 Task: Add Sukin Hydrating Body Lotion Original Scent to the cart.
Action: Mouse moved to (913, 352)
Screenshot: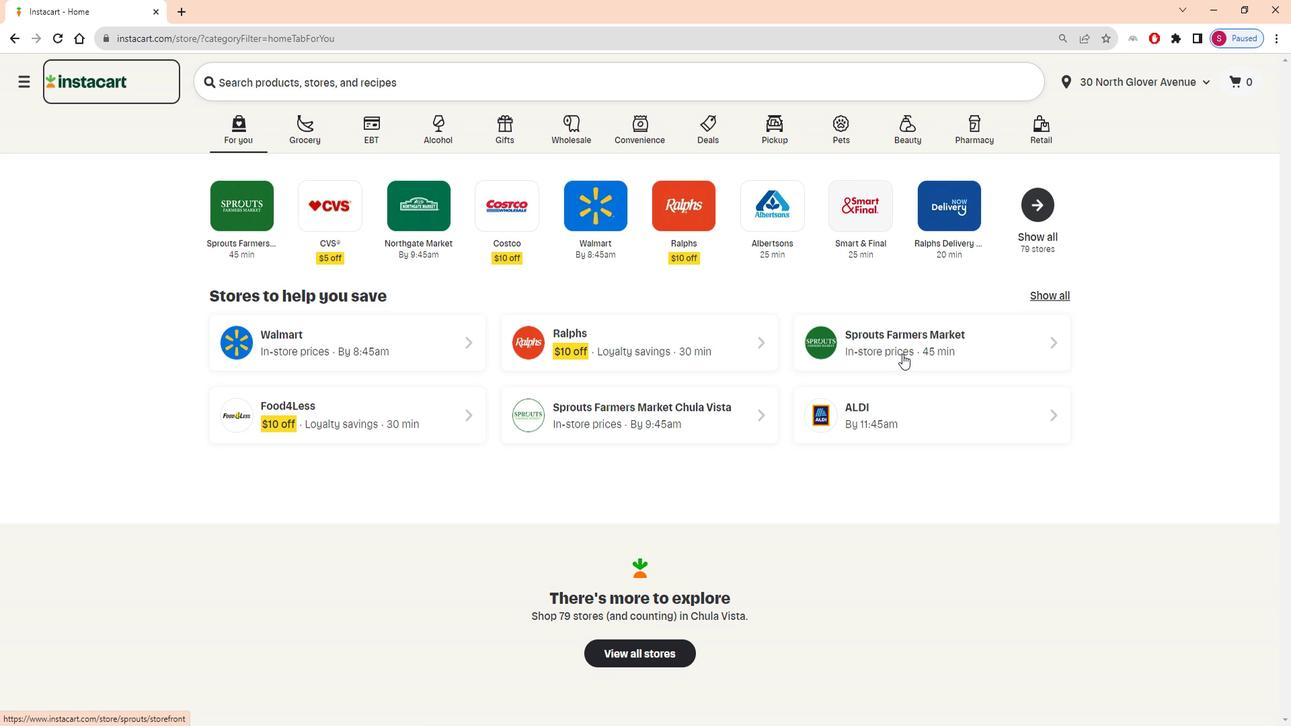 
Action: Mouse pressed left at (913, 352)
Screenshot: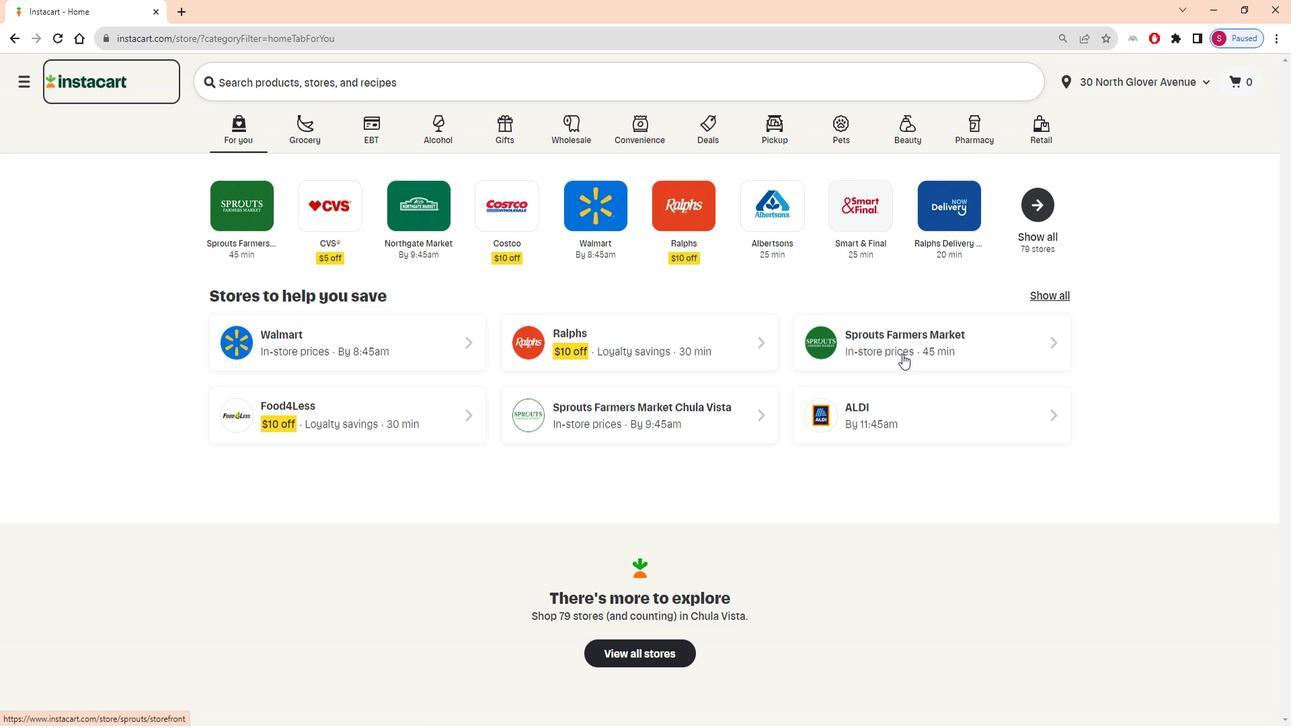 
Action: Mouse moved to (44, 459)
Screenshot: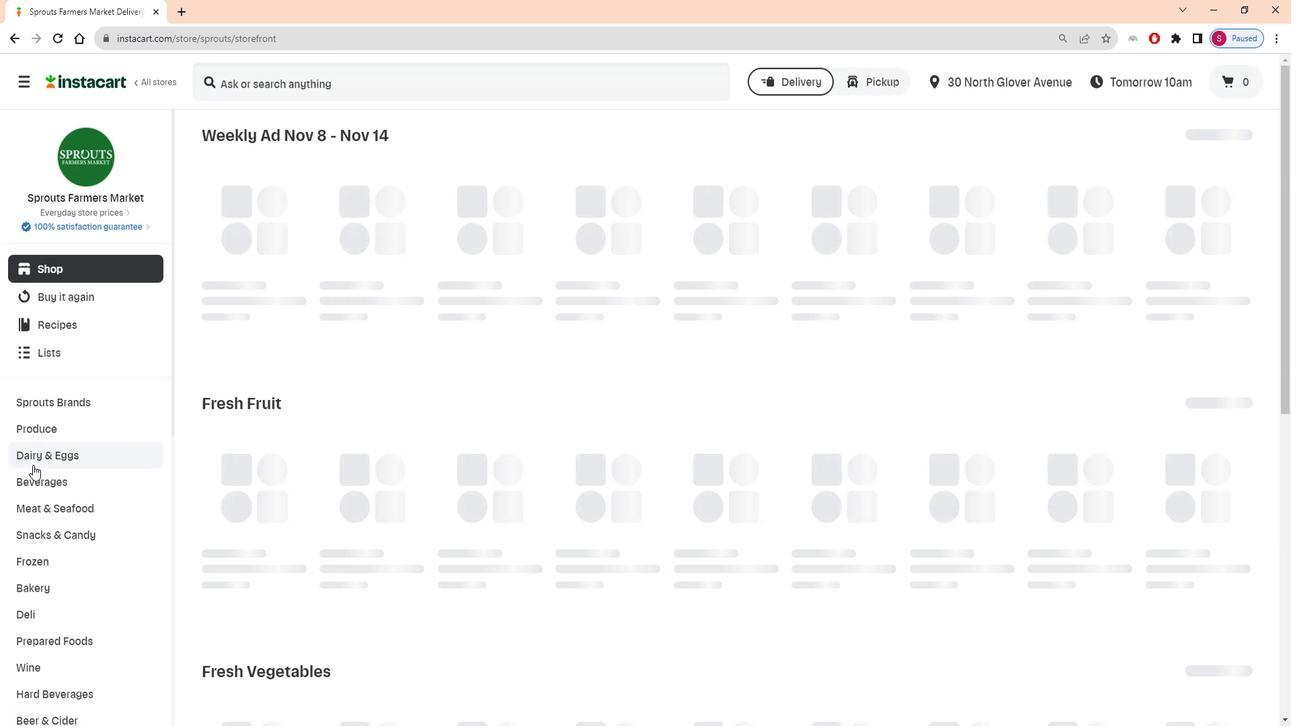 
Action: Mouse scrolled (44, 458) with delta (0, 0)
Screenshot: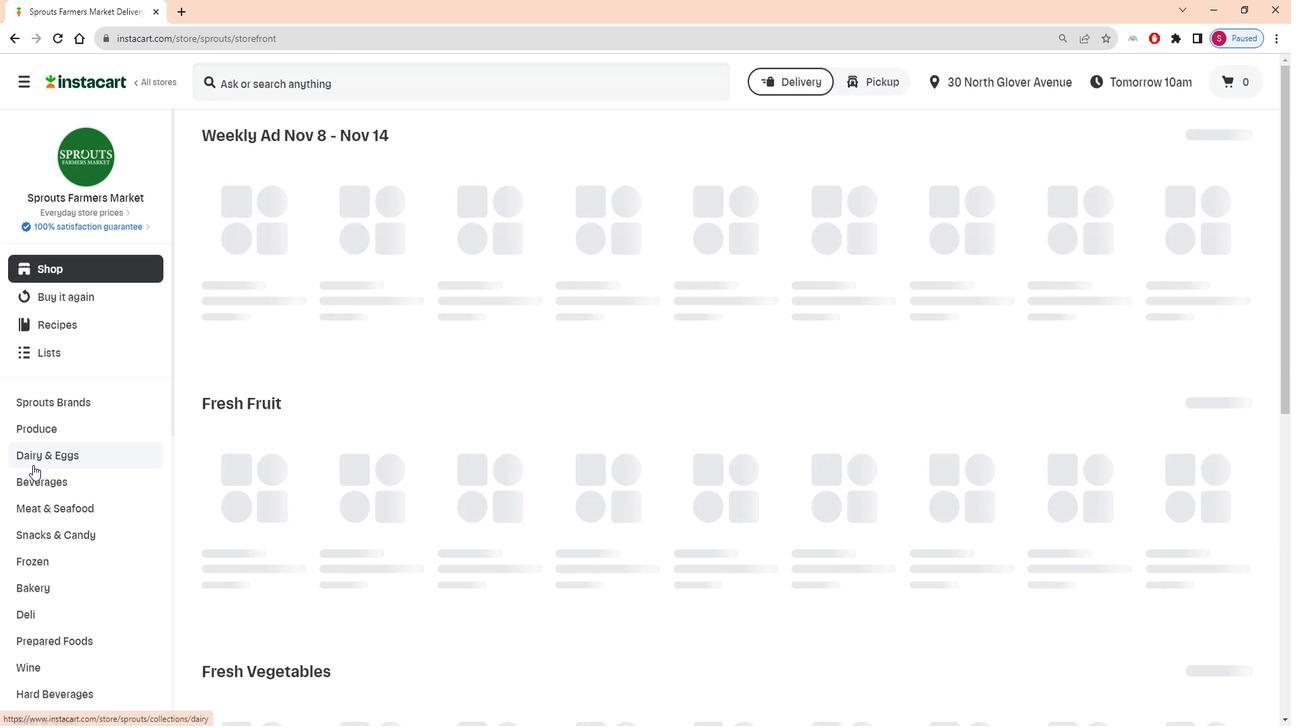 
Action: Mouse moved to (44, 459)
Screenshot: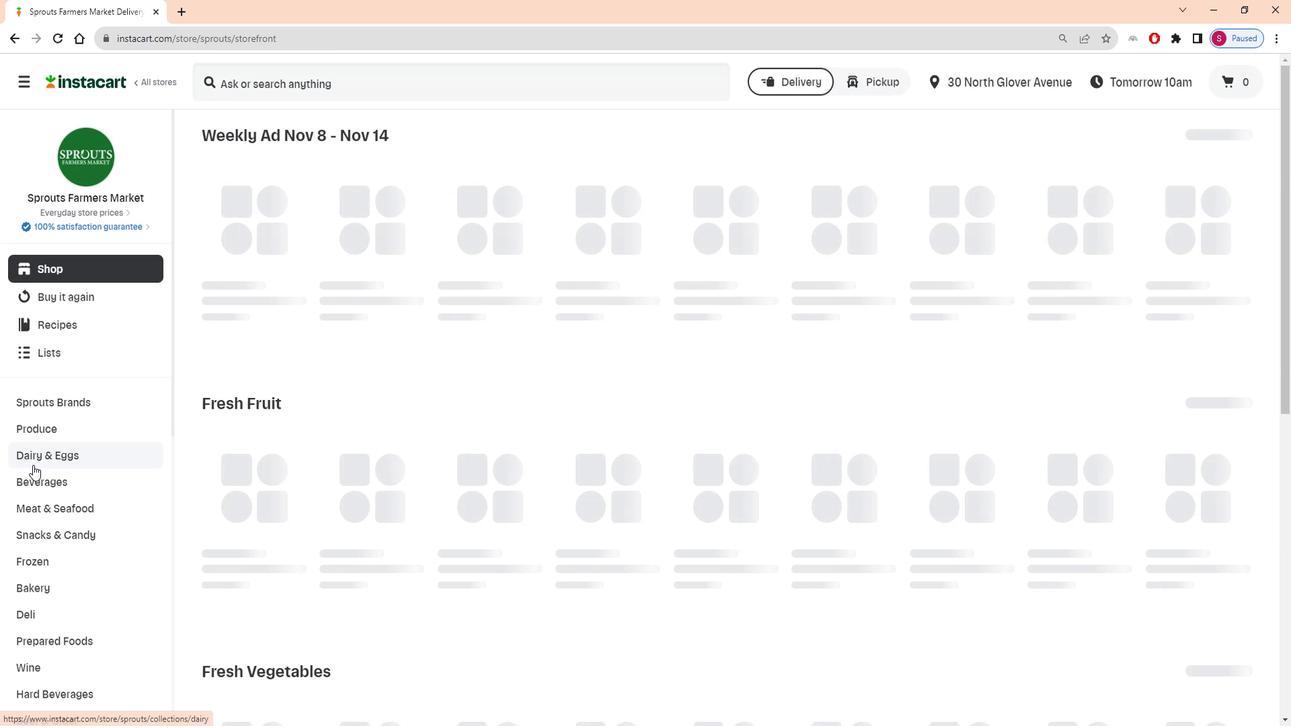 
Action: Mouse scrolled (44, 458) with delta (0, 0)
Screenshot: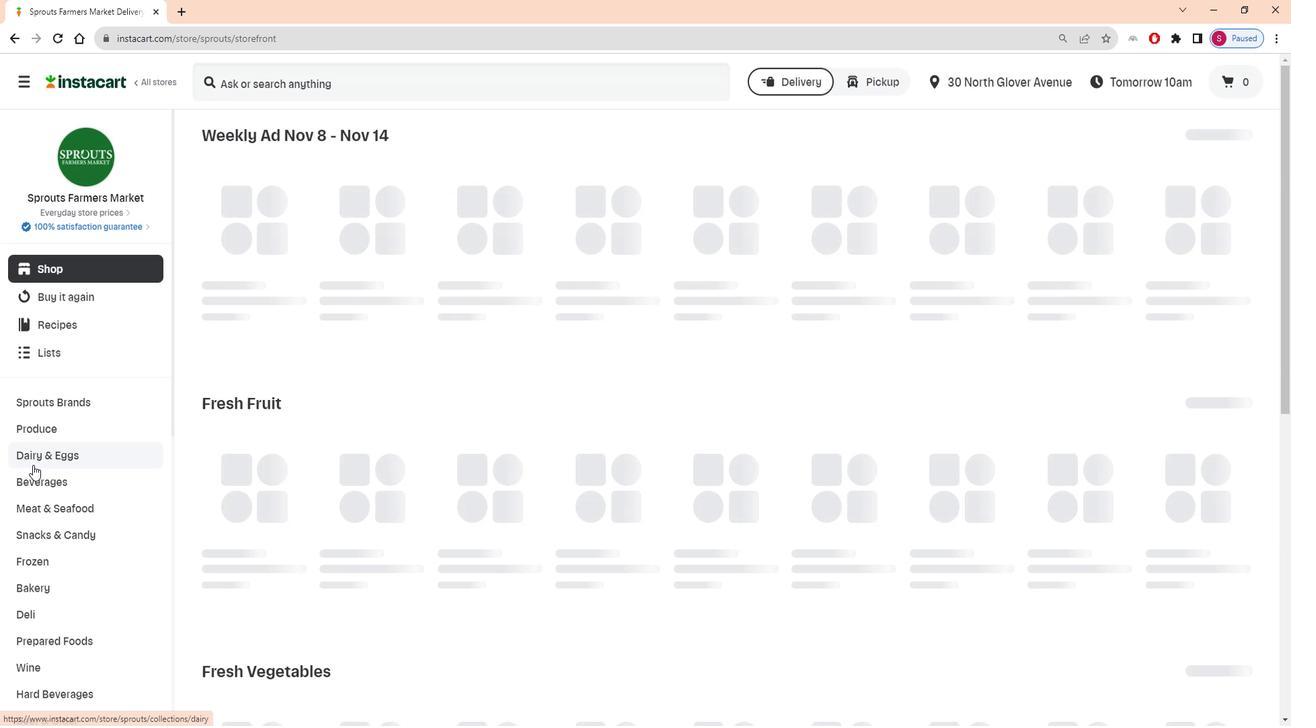 
Action: Mouse scrolled (44, 458) with delta (0, 0)
Screenshot: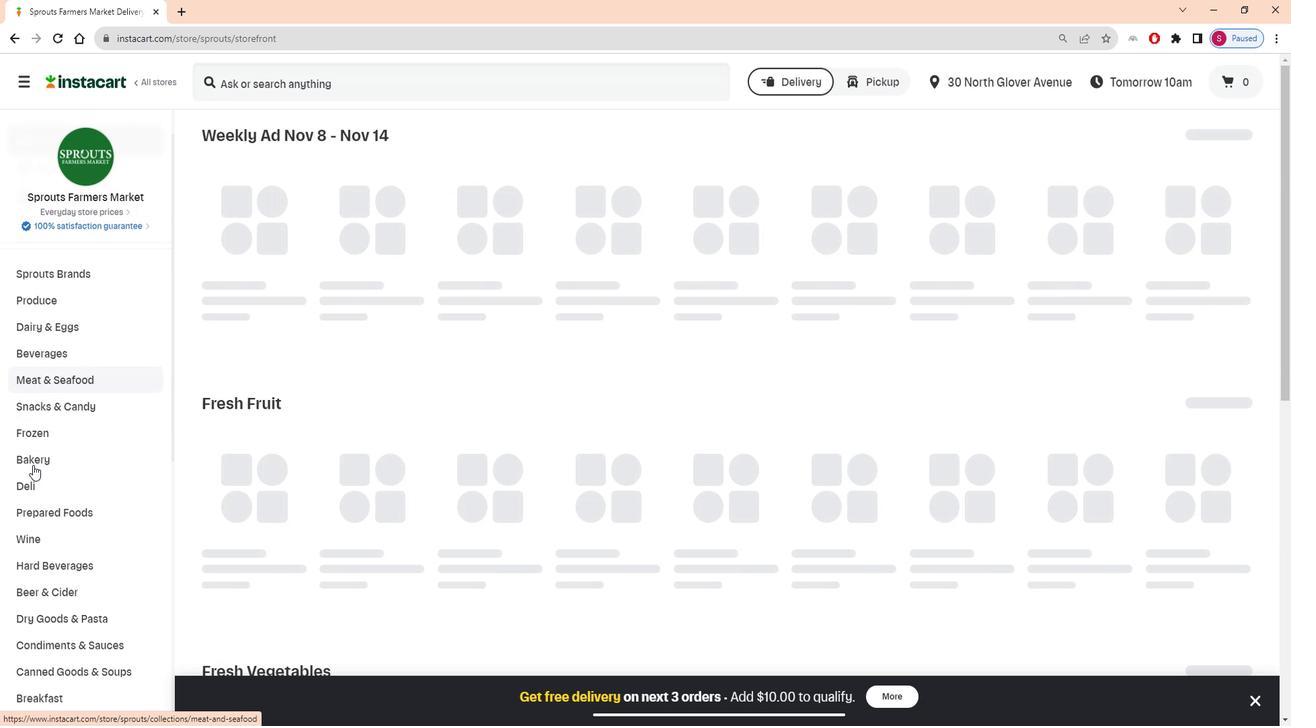 
Action: Mouse moved to (56, 459)
Screenshot: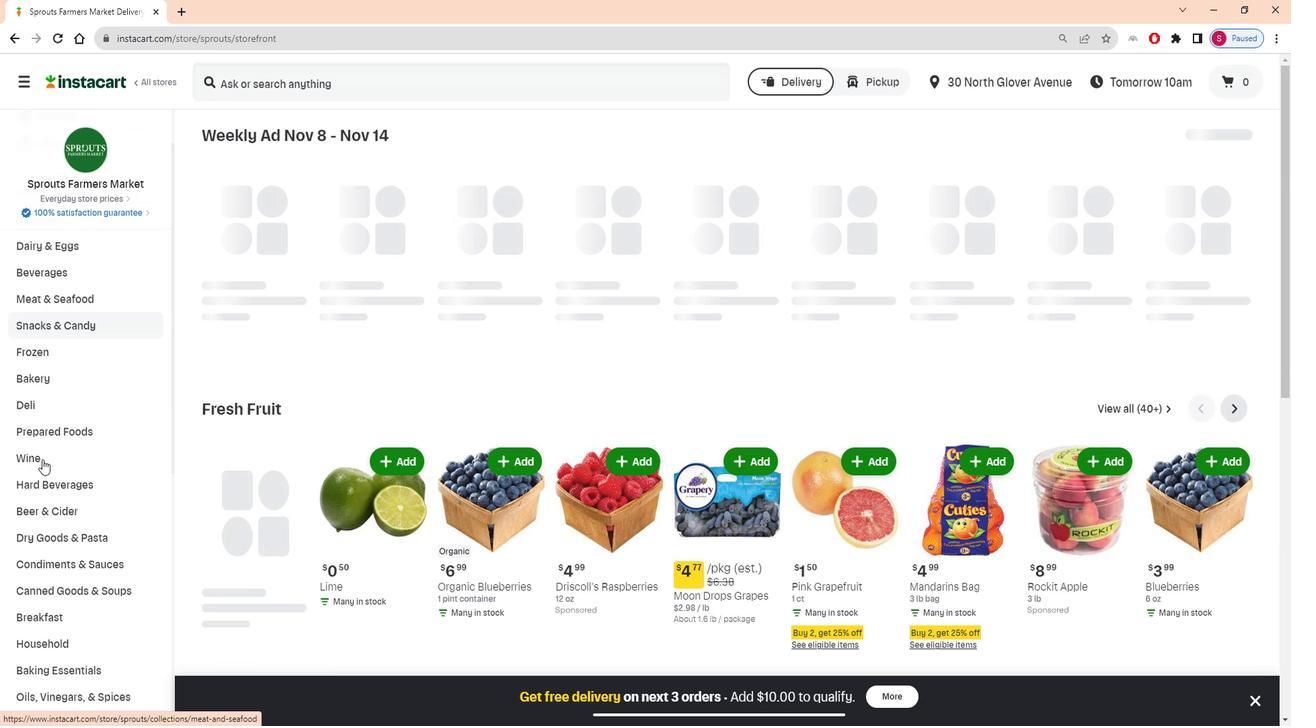 
Action: Mouse scrolled (56, 458) with delta (0, 0)
Screenshot: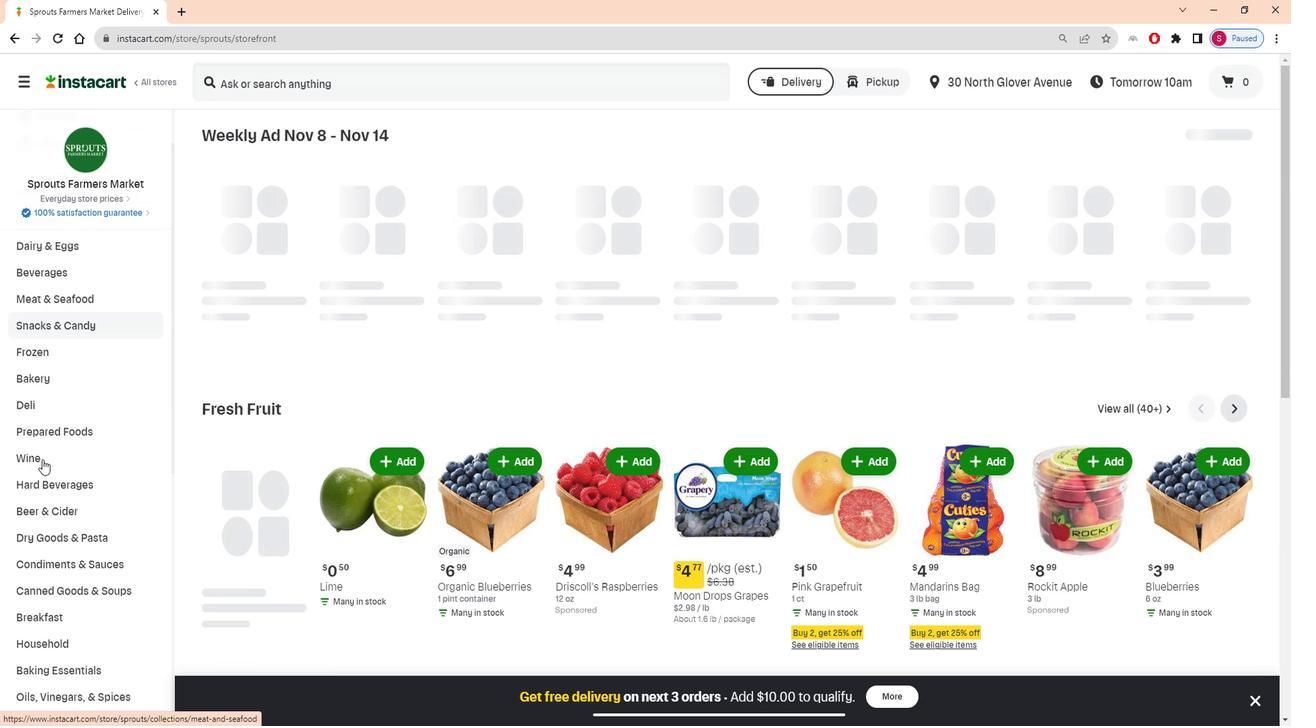 
Action: Mouse moved to (56, 467)
Screenshot: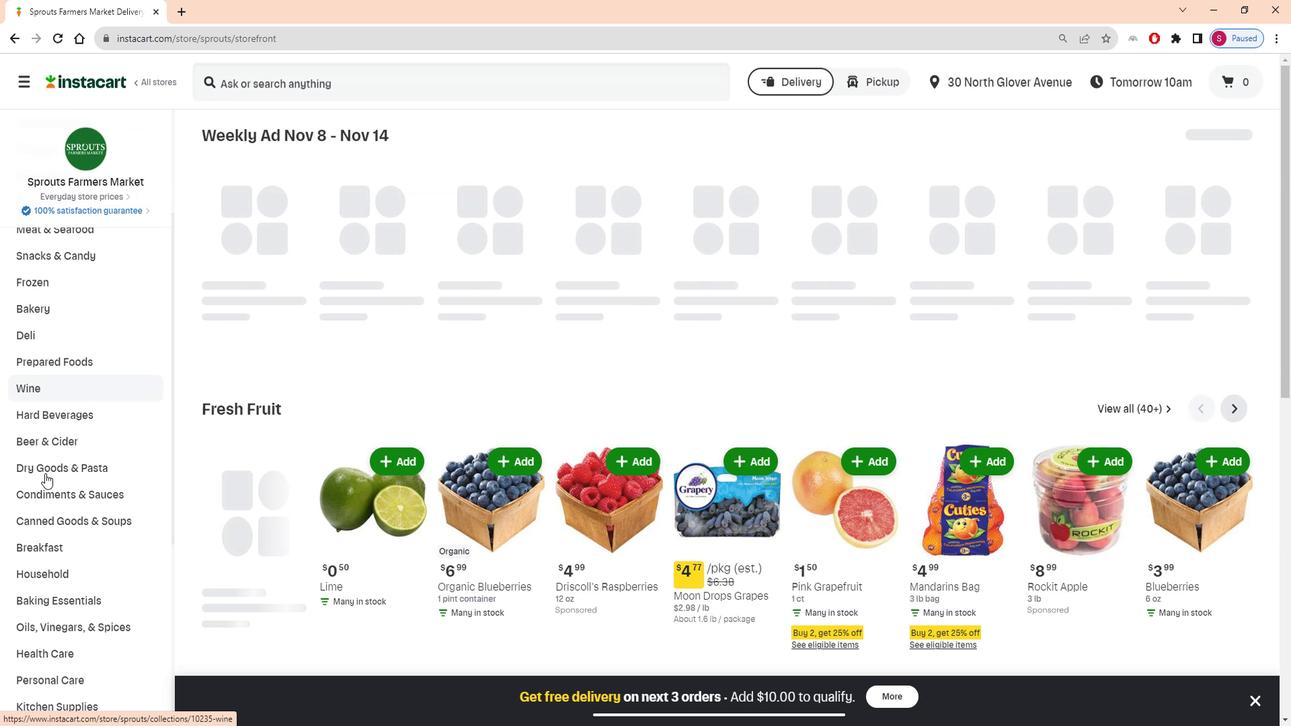
Action: Mouse scrolled (56, 466) with delta (0, 0)
Screenshot: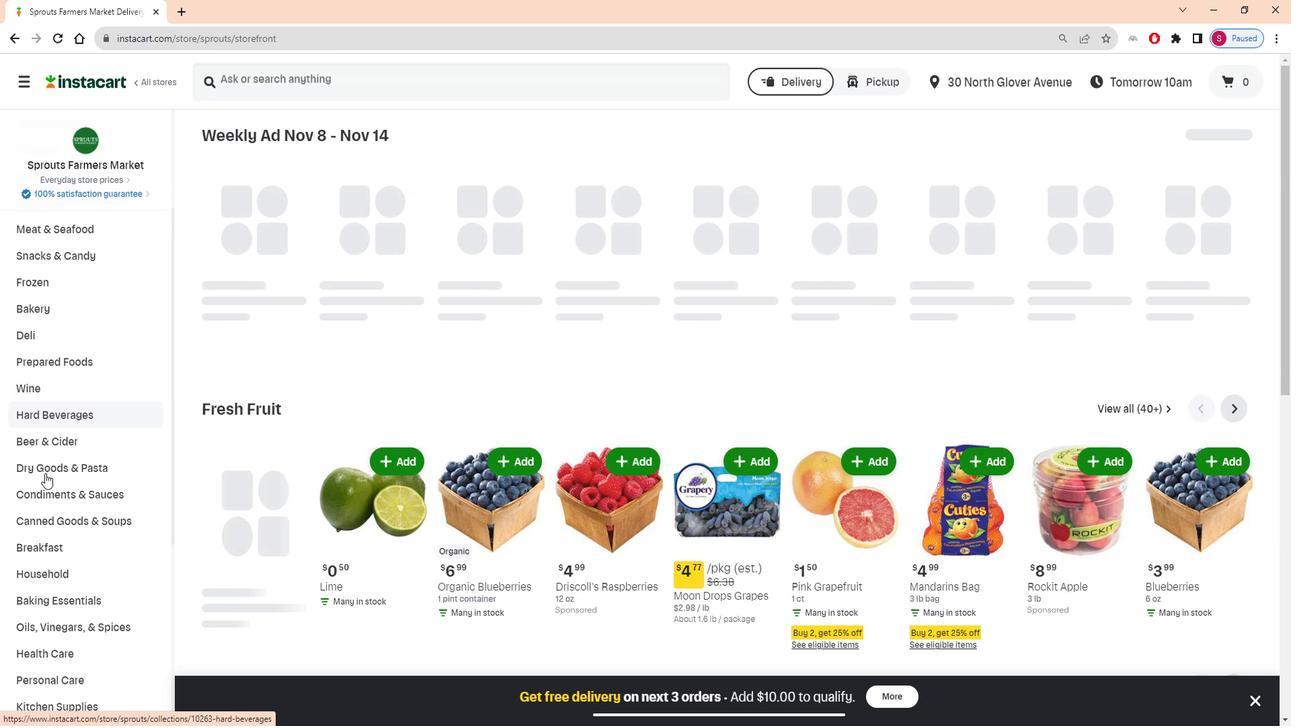 
Action: Mouse scrolled (56, 466) with delta (0, 0)
Screenshot: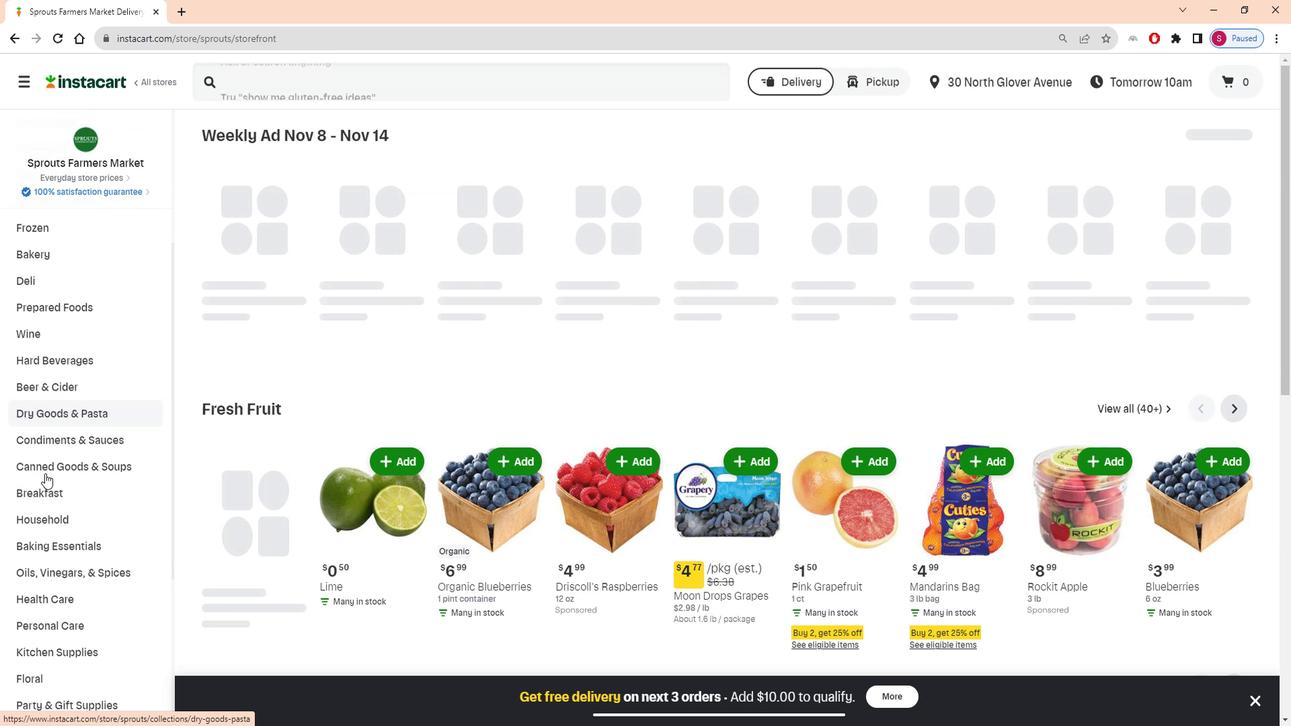 
Action: Mouse moved to (77, 529)
Screenshot: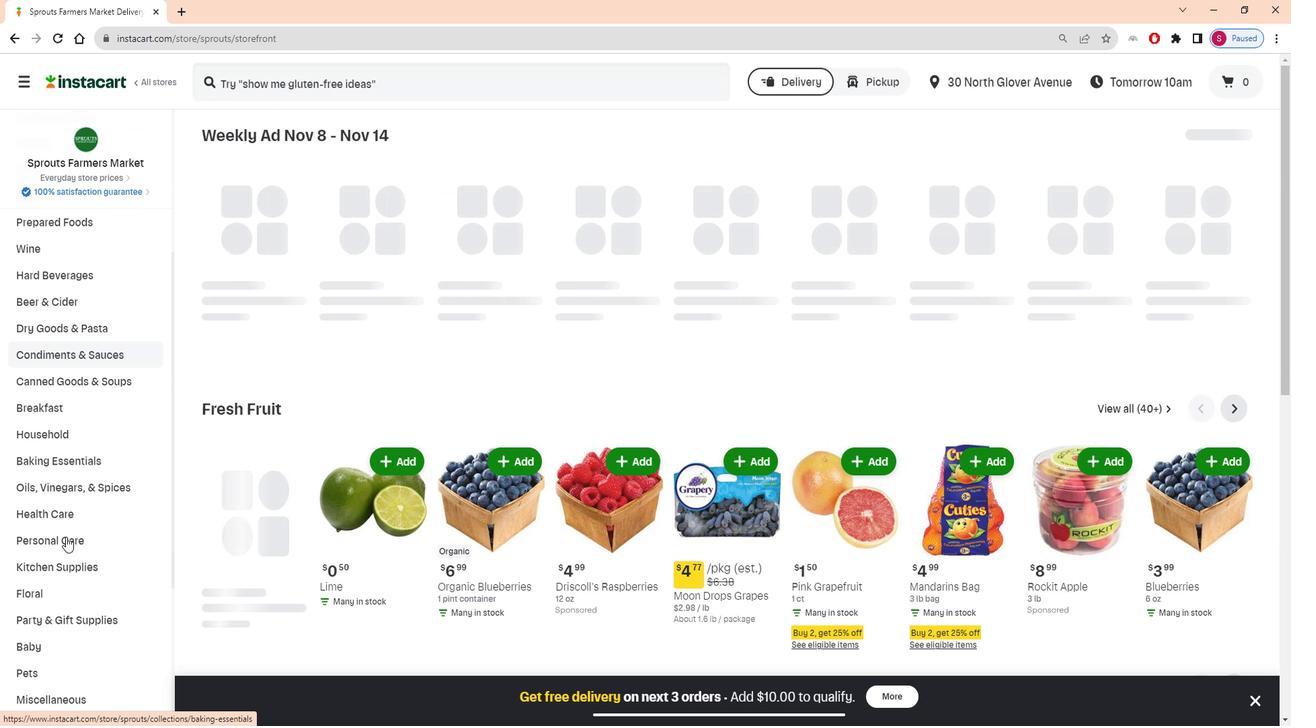 
Action: Mouse pressed left at (77, 529)
Screenshot: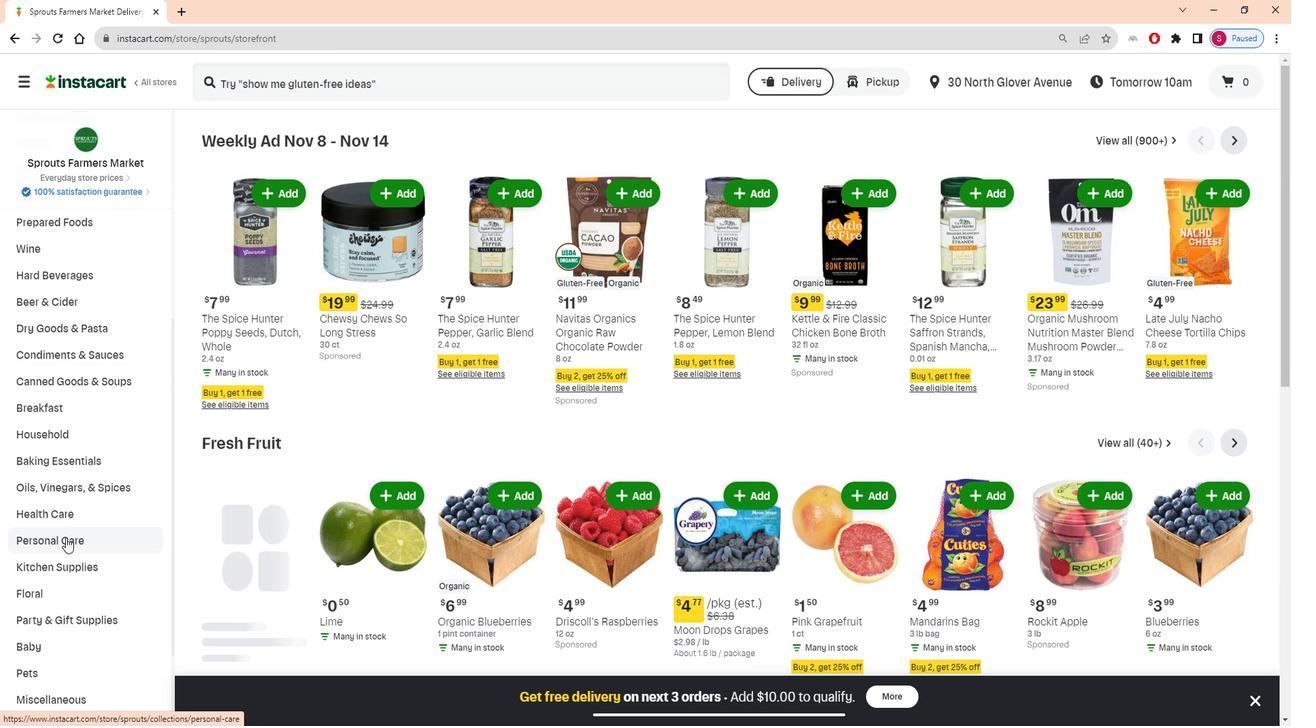 
Action: Mouse moved to (348, 170)
Screenshot: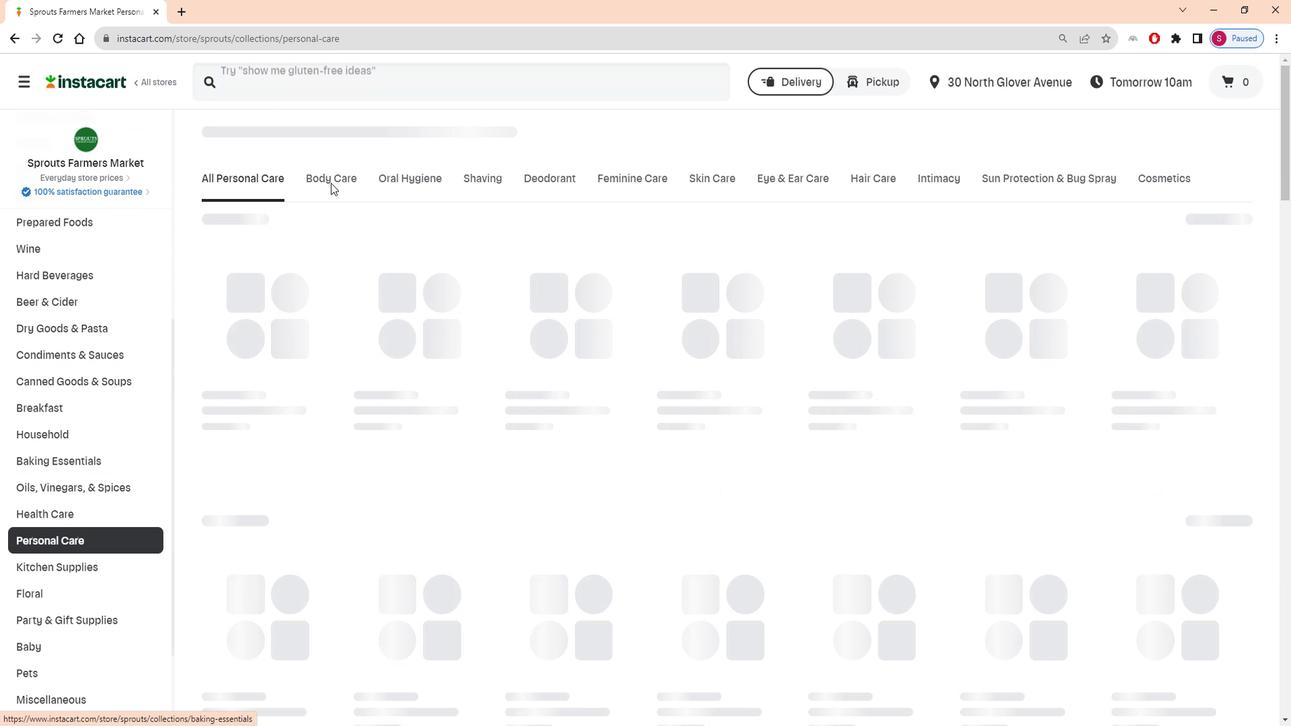 
Action: Mouse pressed left at (348, 170)
Screenshot: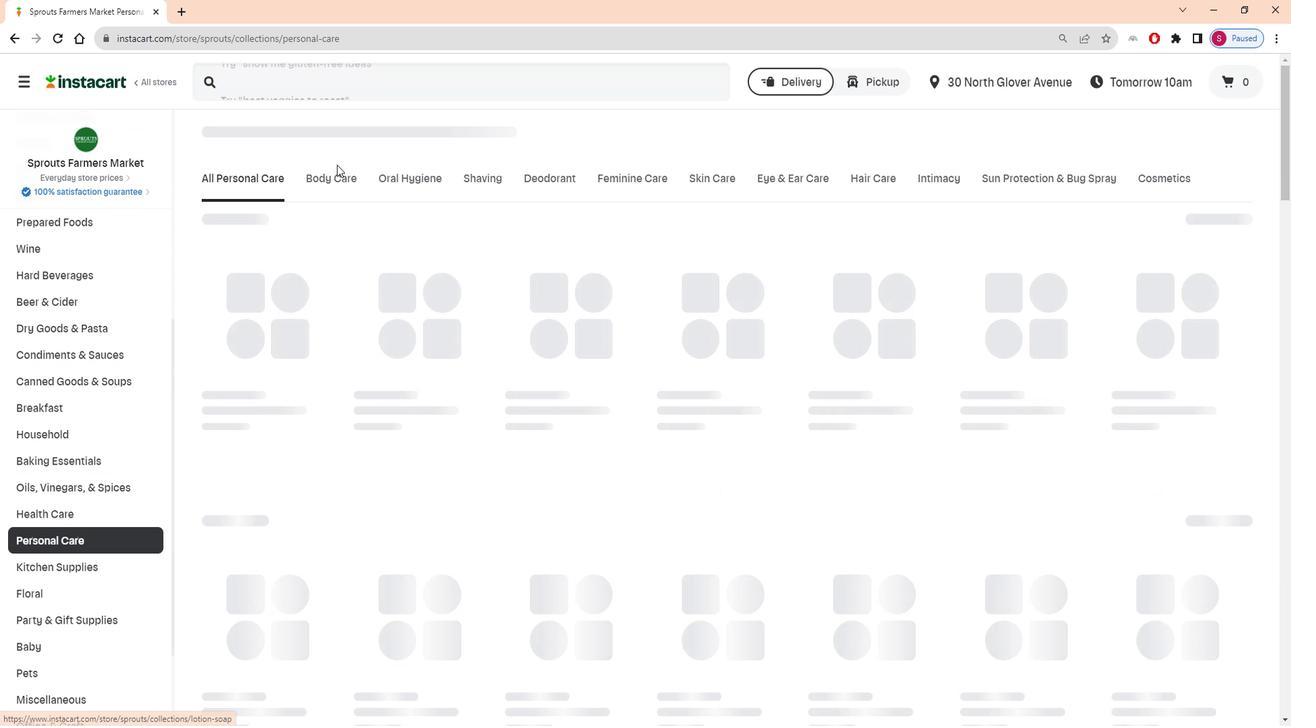 
Action: Mouse moved to (346, 174)
Screenshot: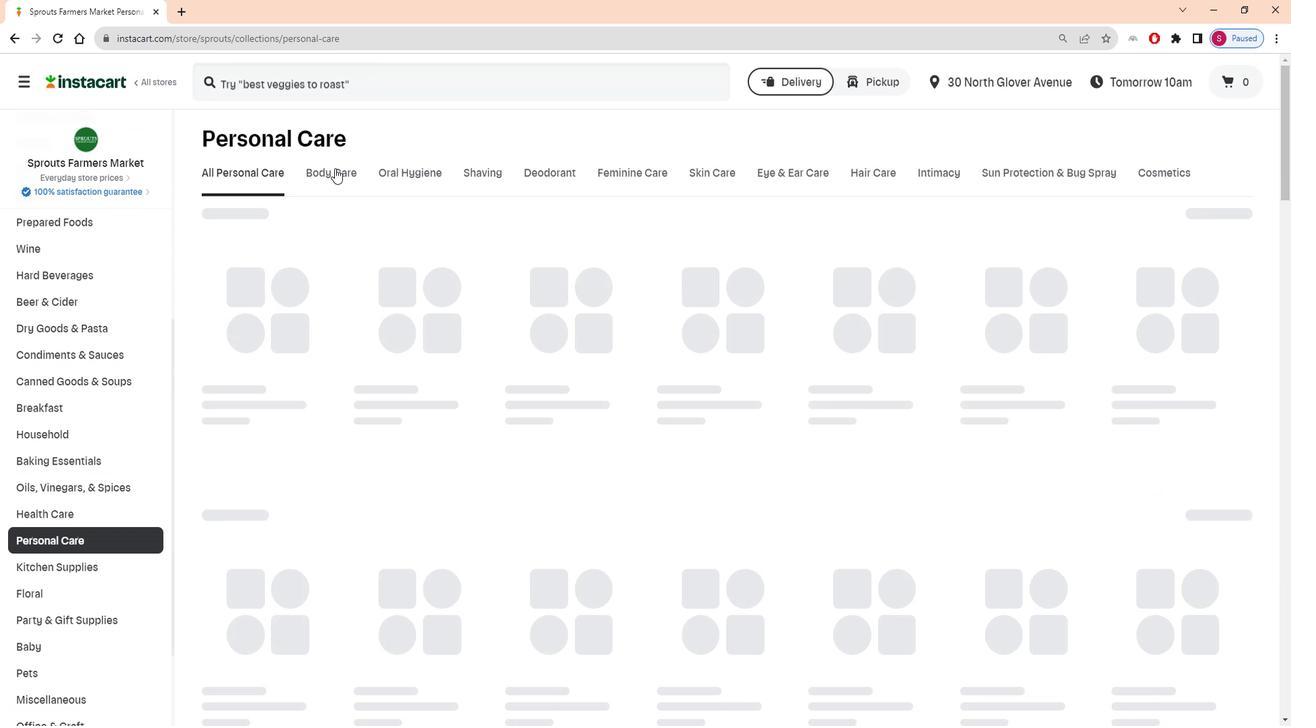 
Action: Mouse pressed left at (346, 174)
Screenshot: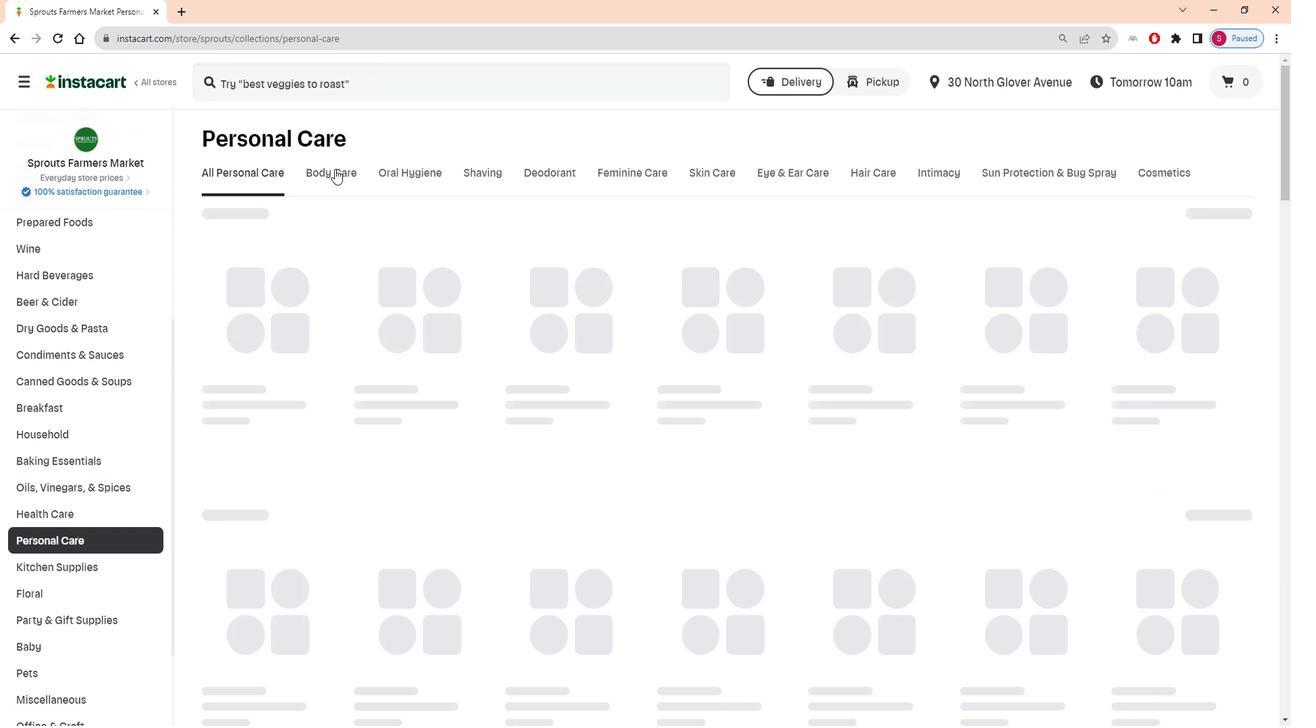 
Action: Mouse moved to (539, 240)
Screenshot: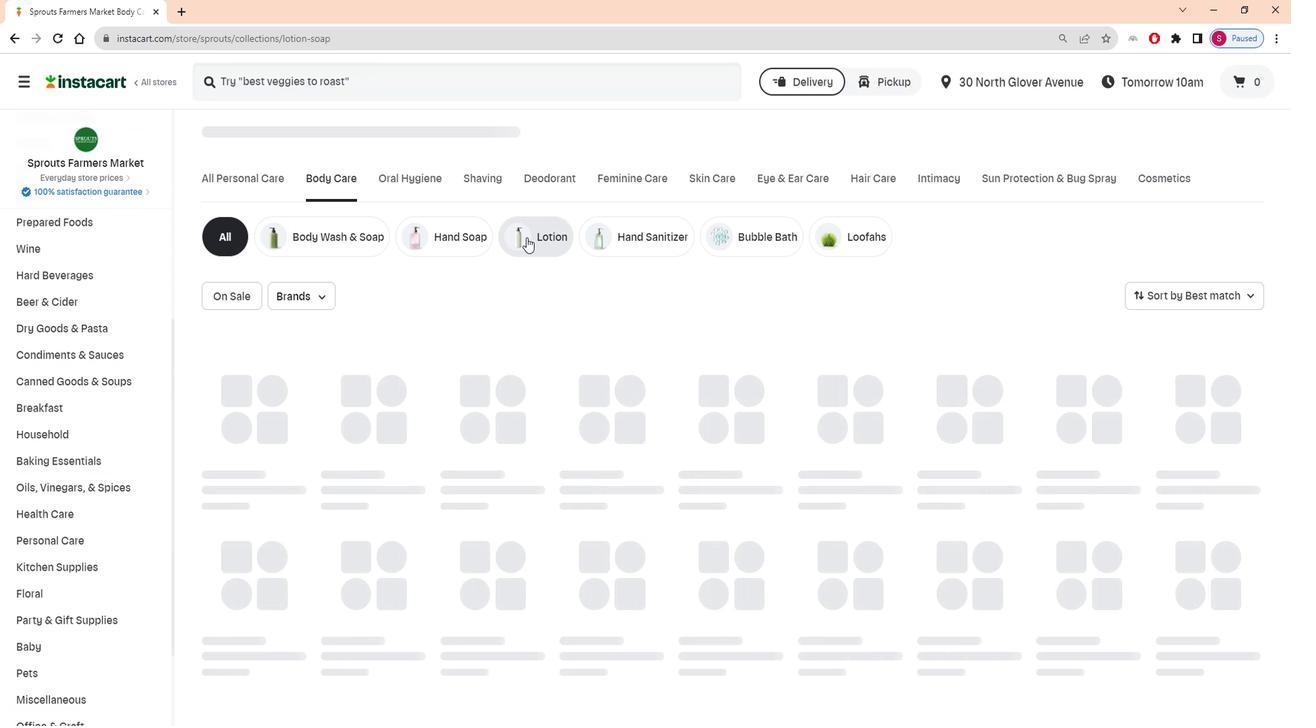 
Action: Mouse pressed left at (539, 240)
Screenshot: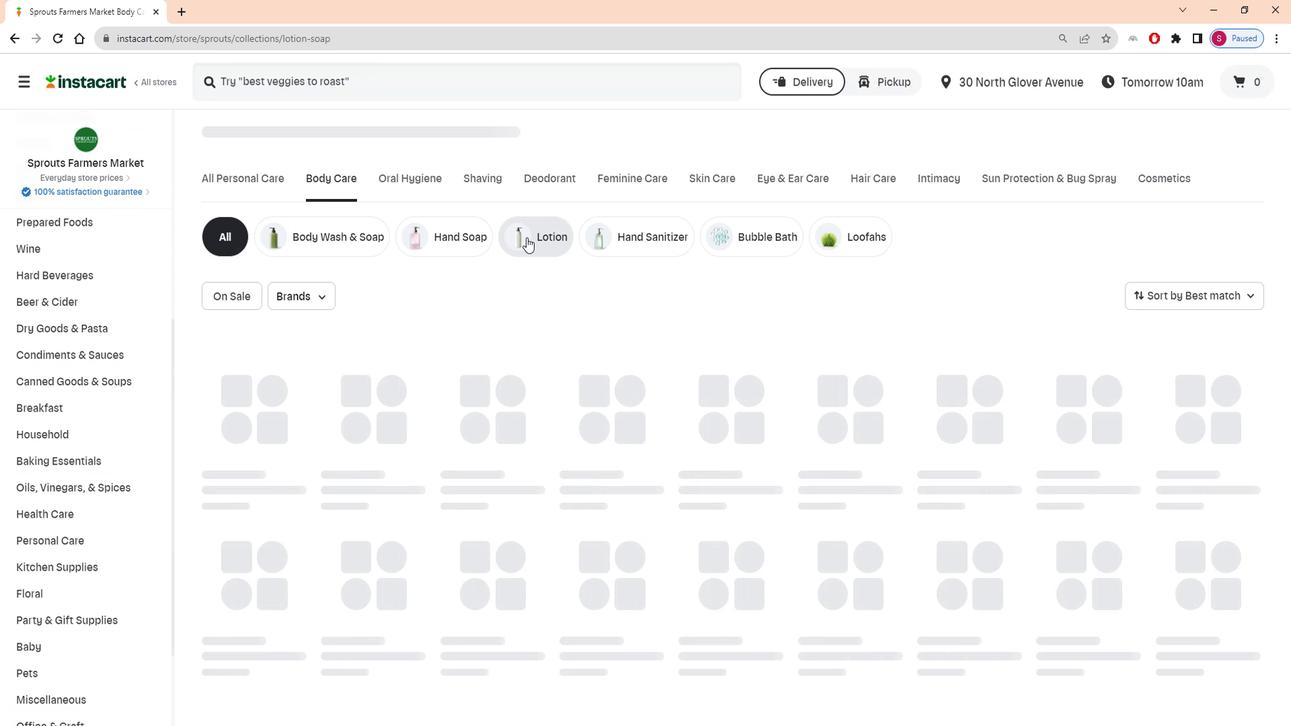 
Action: Mouse moved to (405, 84)
Screenshot: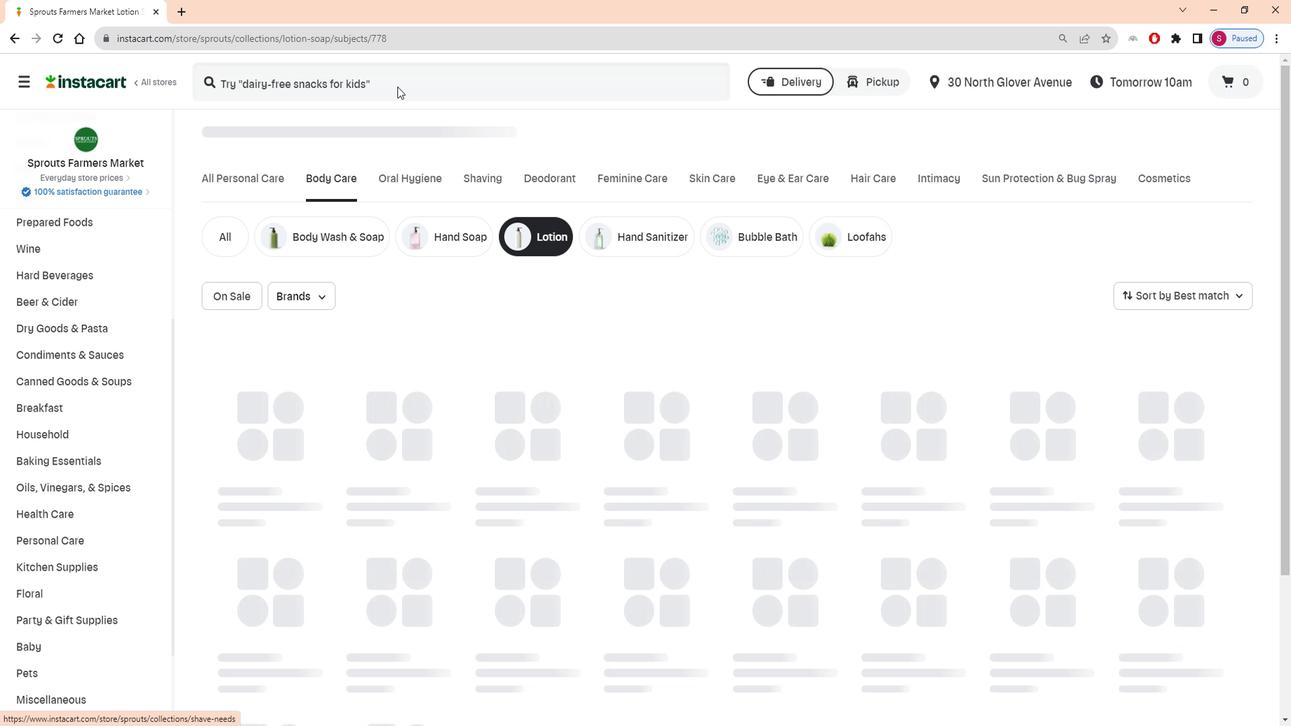 
Action: Mouse pressed left at (405, 84)
Screenshot: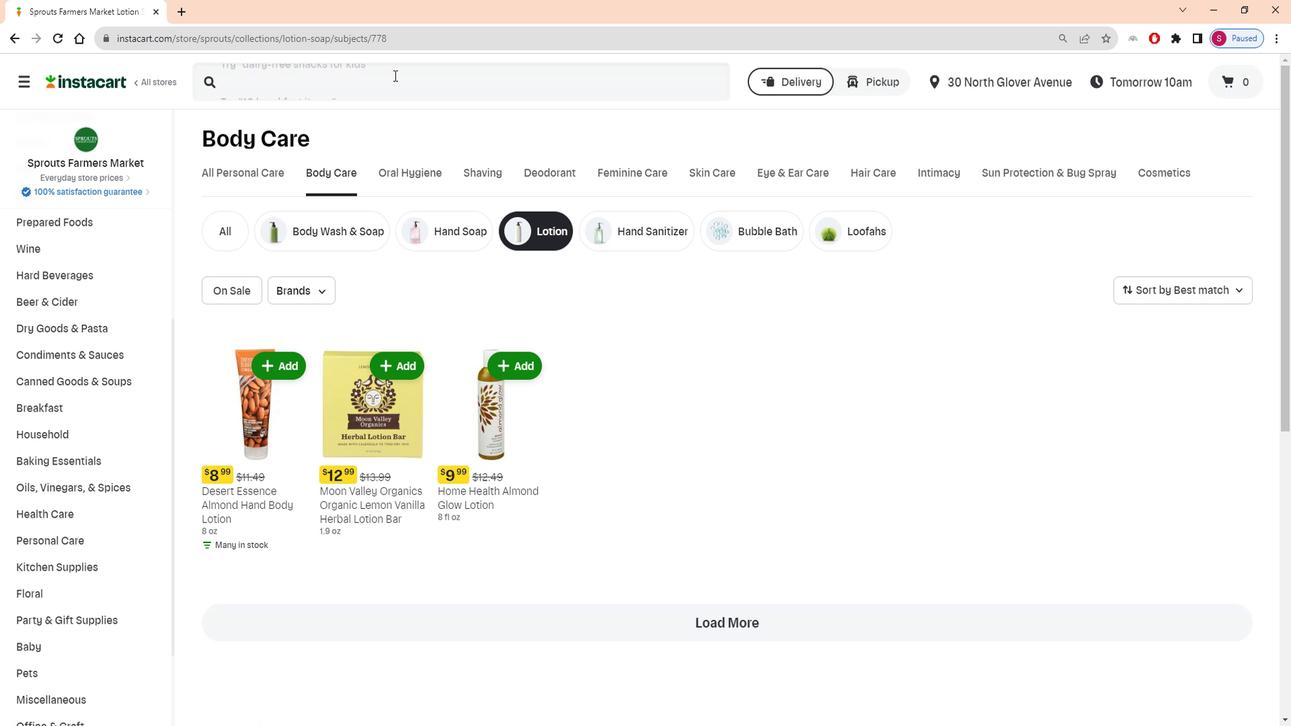 
Action: Mouse moved to (403, 82)
Screenshot: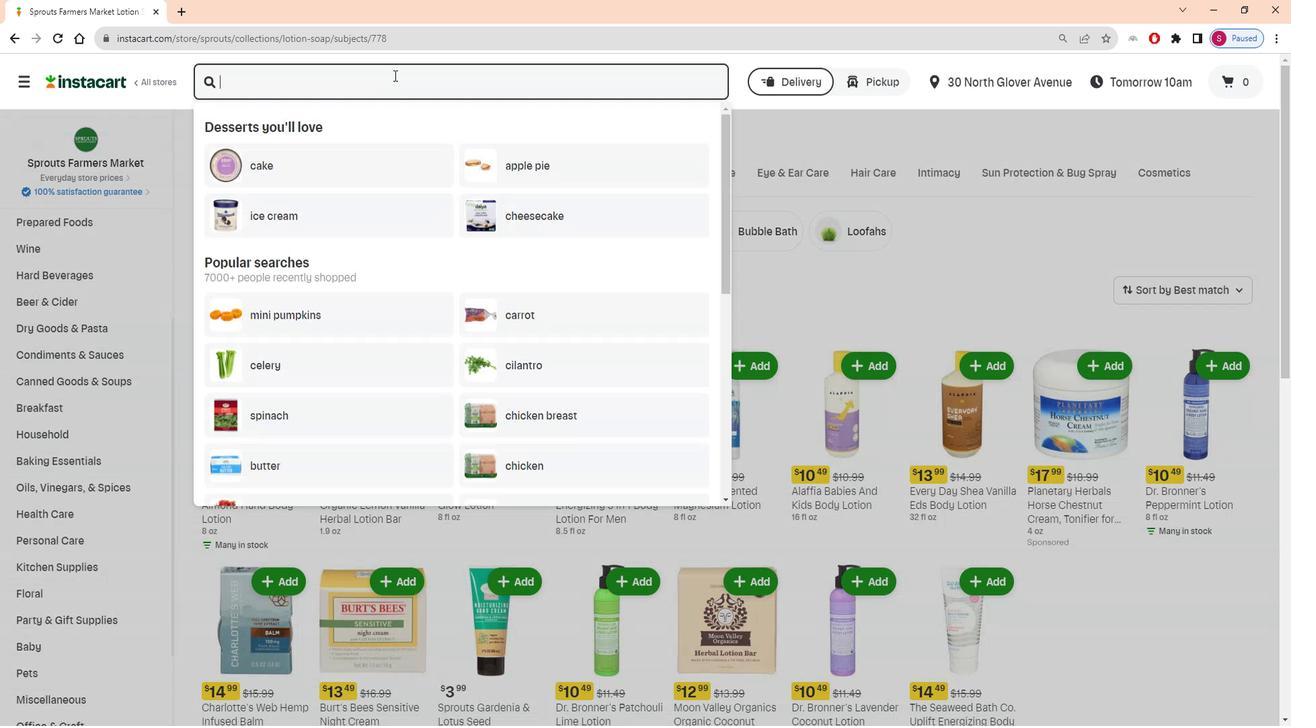 
Action: Key pressed <Key.shift>Sukin<Key.space><Key.shift>Hydrating<Key.space><Key.shift>Bdy<Key.space><Key.backspace>=<Key.backspace><Key.backspace><Key.backspace>ody<Key.space><Key.shift>Lotion<Key.space><Key.shift>Original<Key.space><Key.shift>Scene<Key.space><Key.enter>
Screenshot: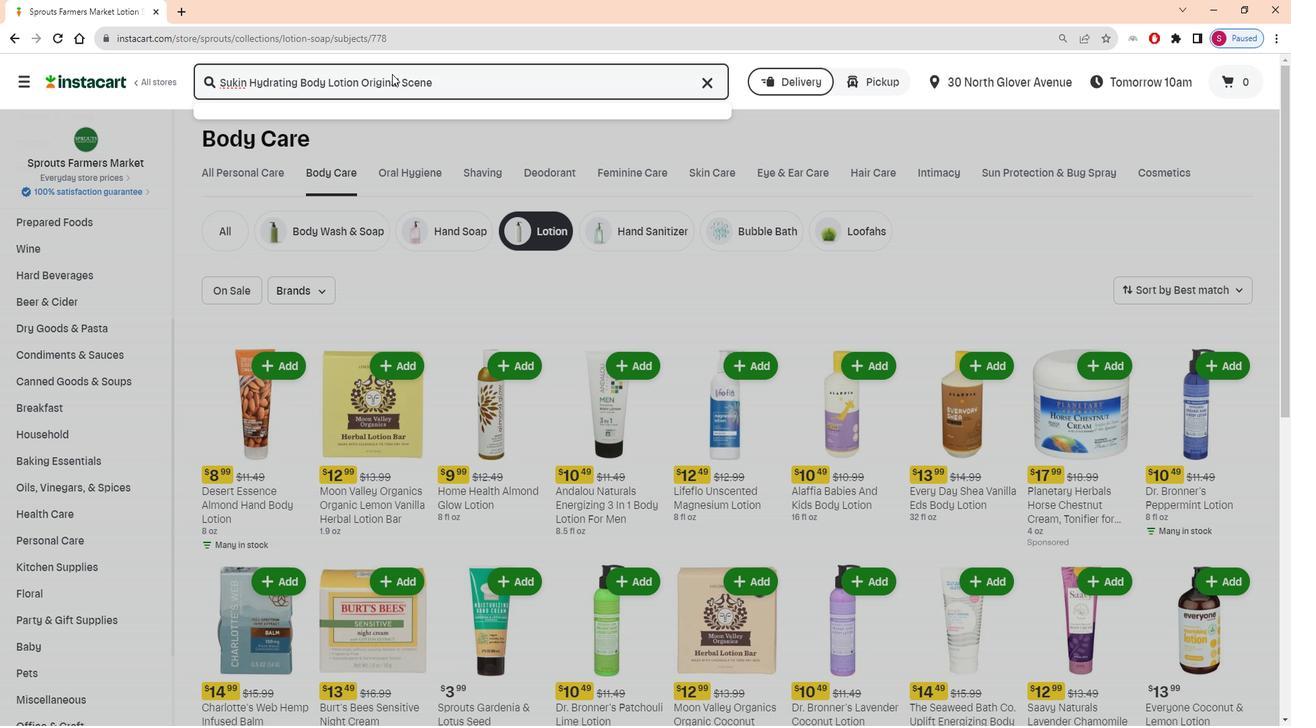 
Action: Mouse moved to (211, 209)
Screenshot: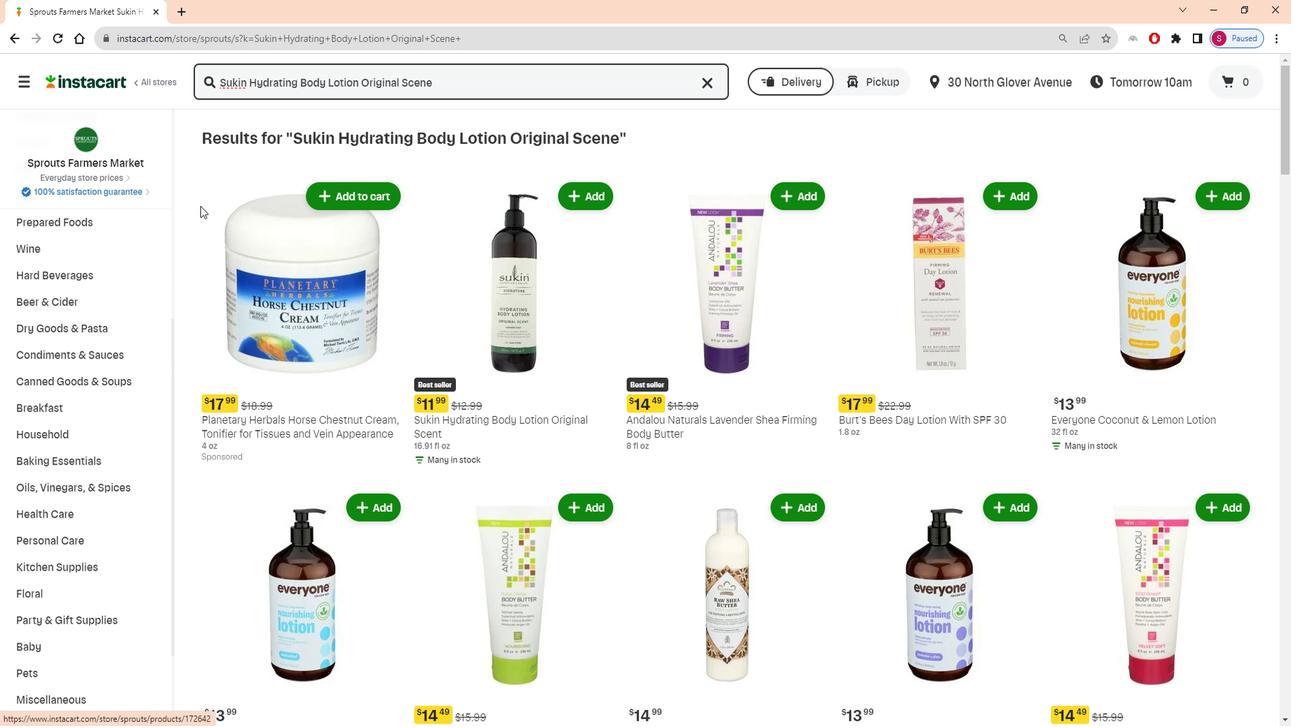 
Action: Mouse scrolled (211, 209) with delta (0, 0)
Screenshot: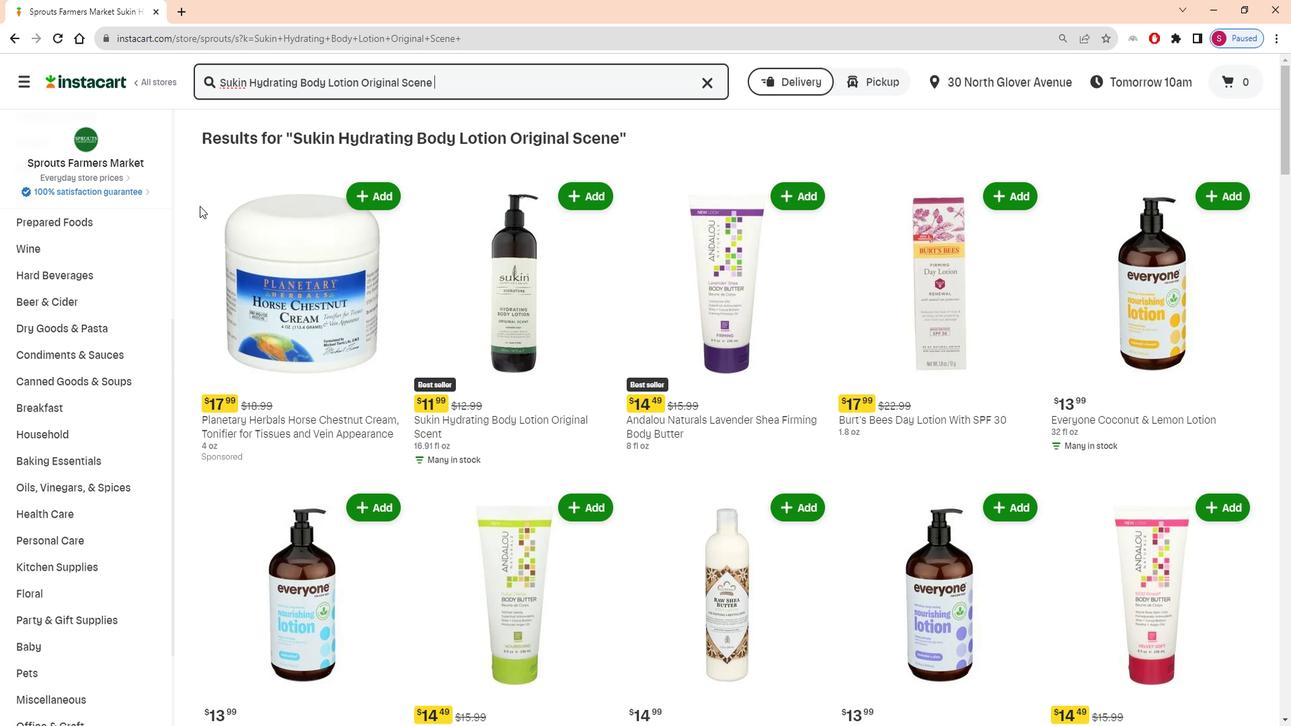 
Action: Mouse moved to (589, 133)
Screenshot: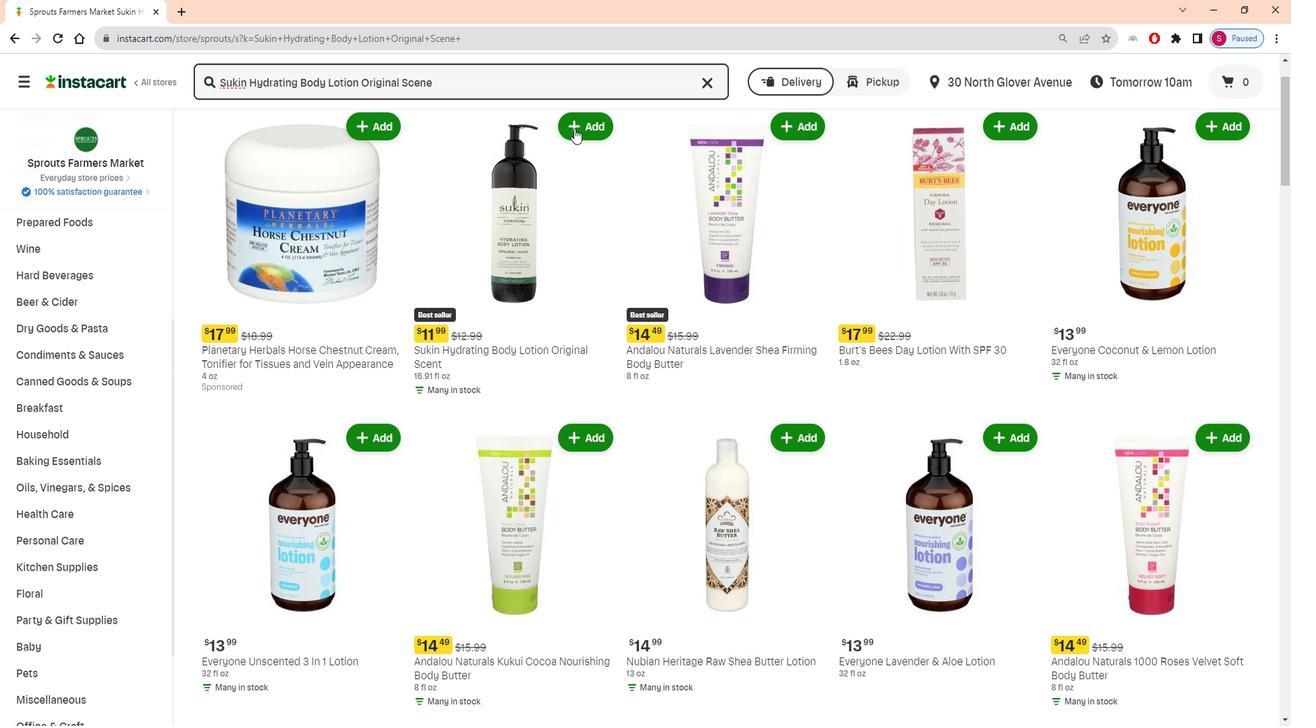 
Action: Mouse pressed left at (589, 133)
Screenshot: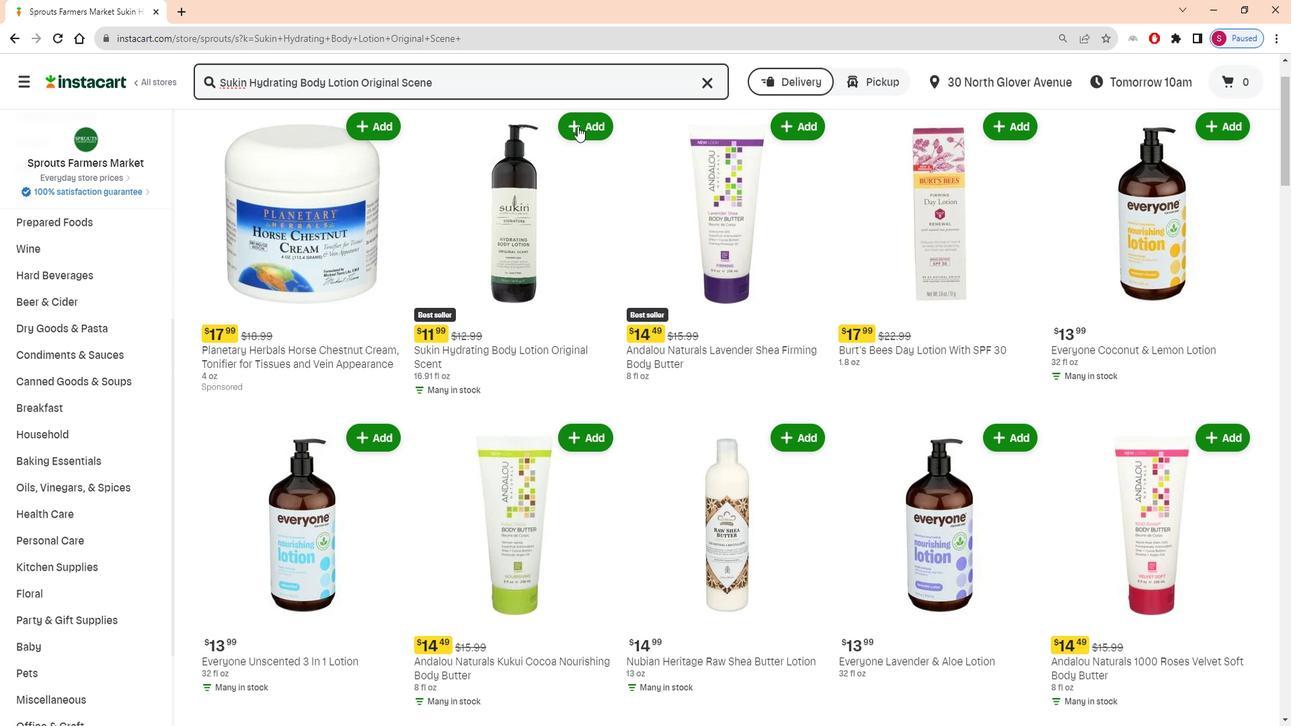 
Action: Mouse moved to (686, 150)
Screenshot: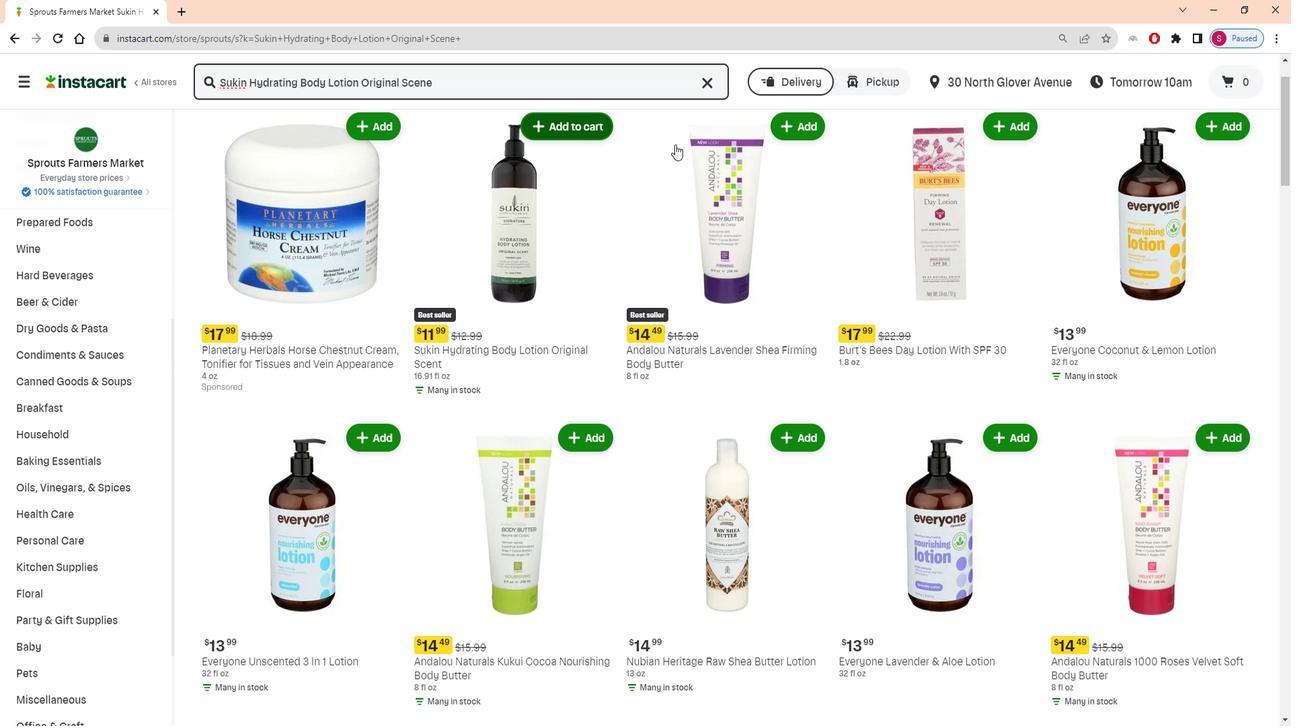 
